 Task: Zoom out the location "Treehouse in Port Angeles, Washington, United States" two times.
Action: Mouse moved to (242, 125)
Screenshot: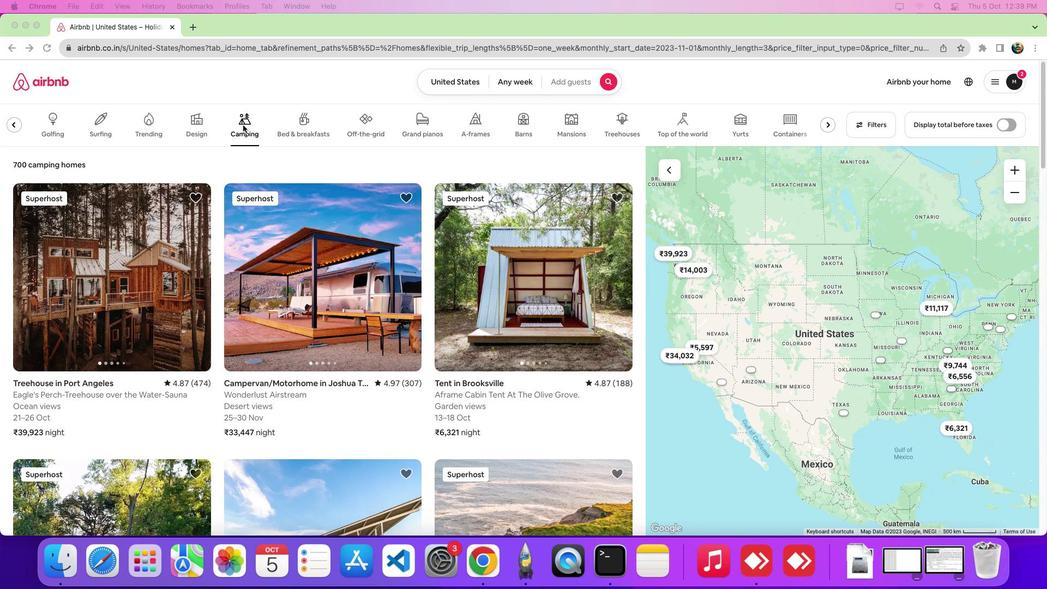 
Action: Mouse pressed left at (242, 125)
Screenshot: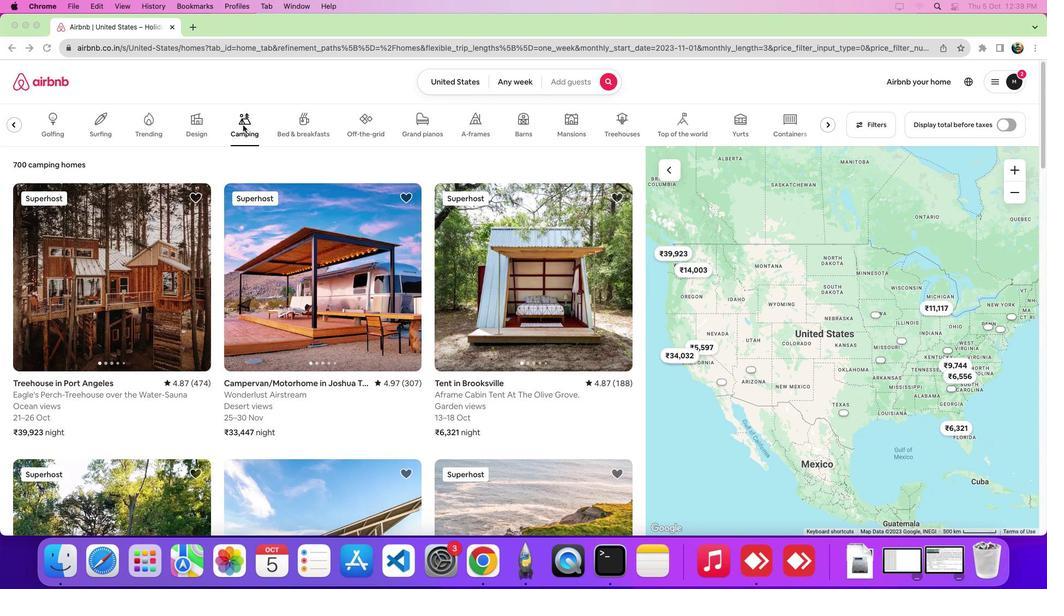 
Action: Mouse moved to (146, 259)
Screenshot: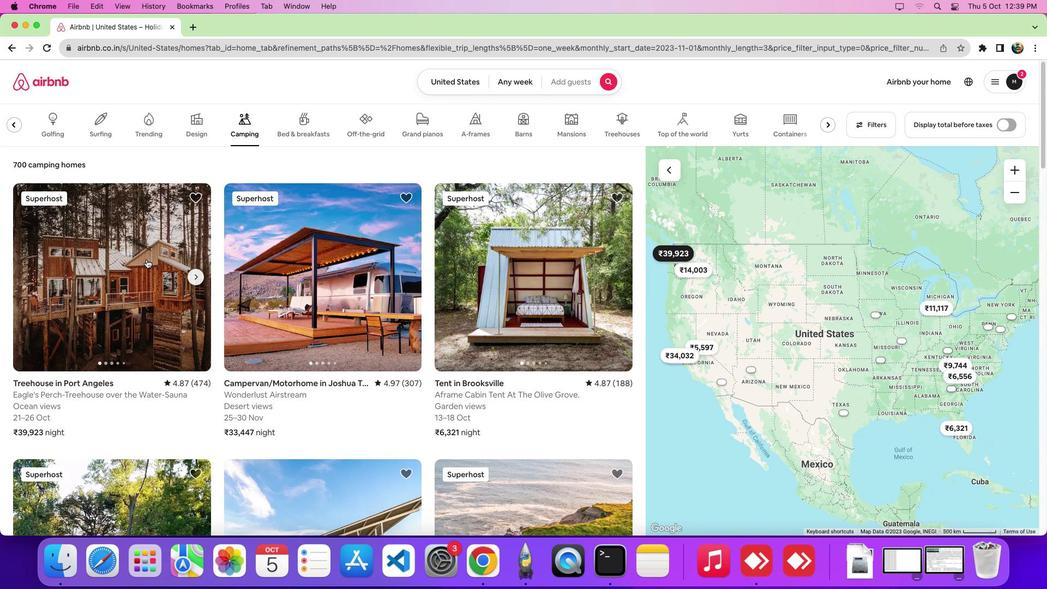 
Action: Mouse pressed left at (146, 259)
Screenshot: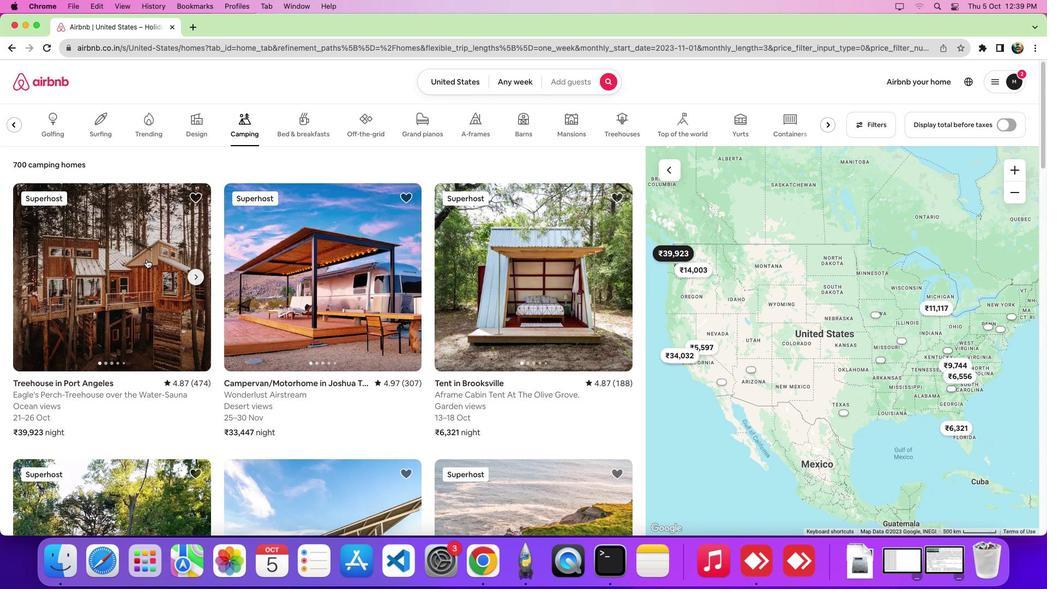 
Action: Mouse moved to (461, 297)
Screenshot: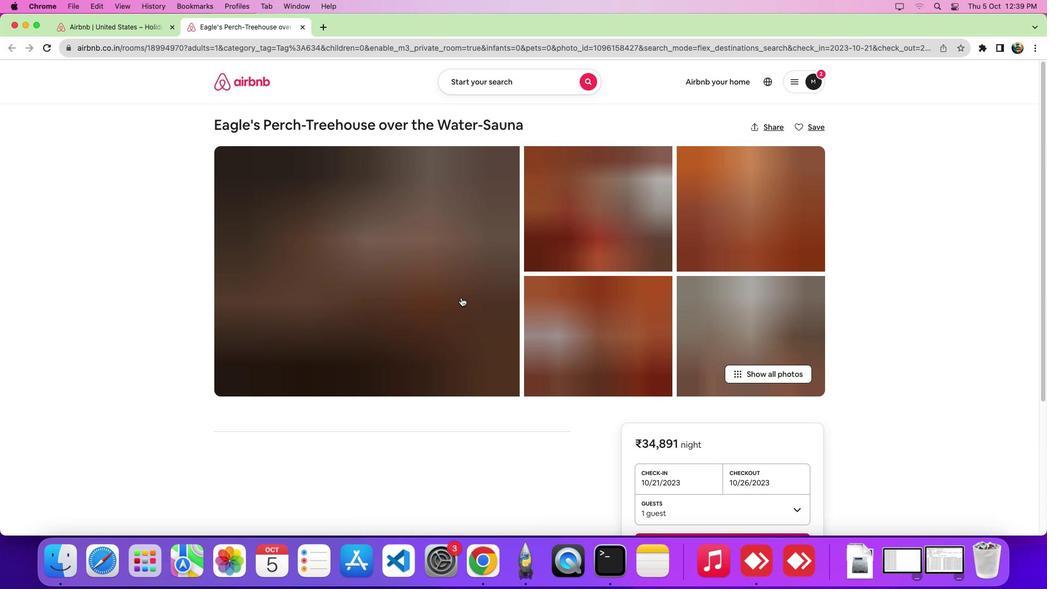 
Action: Mouse scrolled (461, 297) with delta (0, 0)
Screenshot: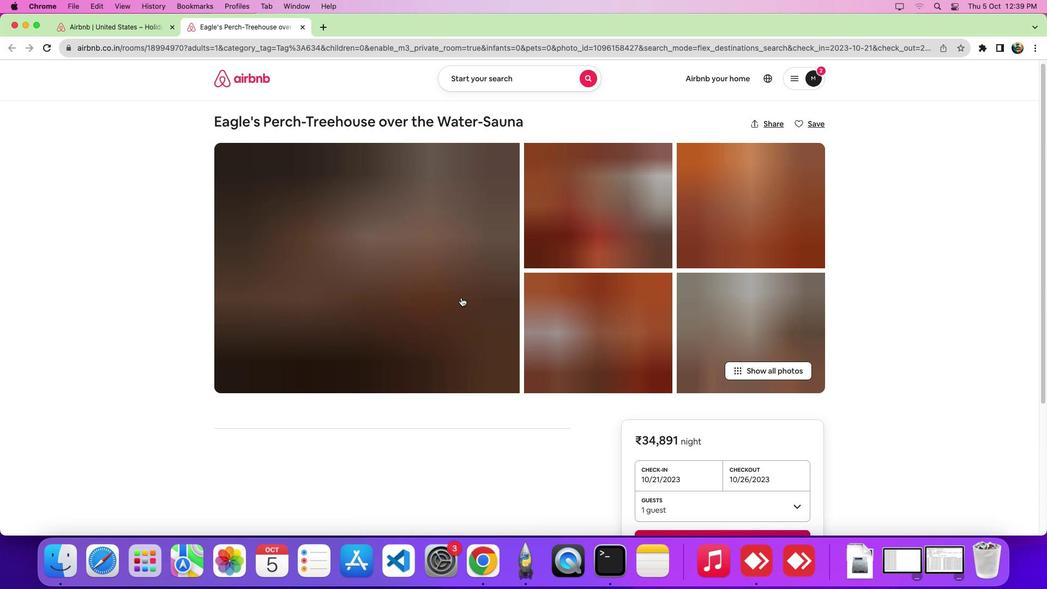 
Action: Mouse scrolled (461, 297) with delta (0, 0)
Screenshot: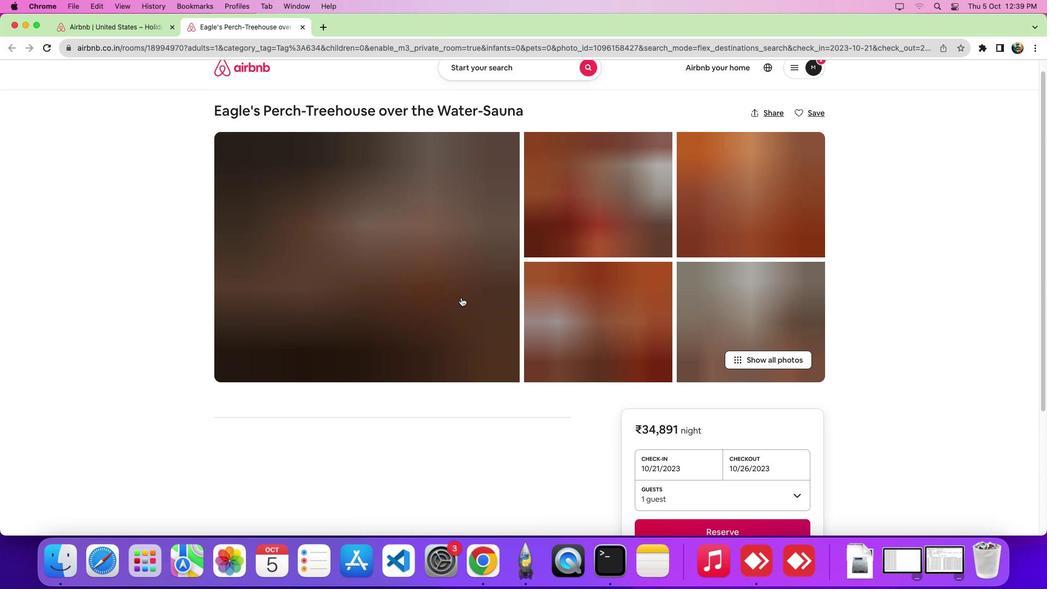 
Action: Mouse scrolled (461, 297) with delta (0, -3)
Screenshot: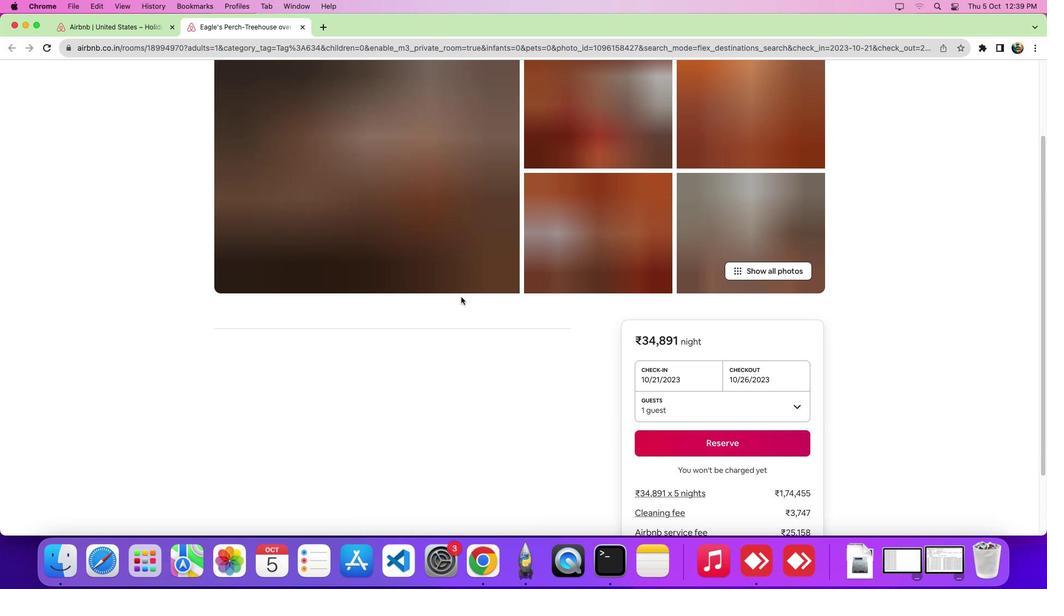 
Action: Mouse scrolled (461, 297) with delta (0, -6)
Screenshot: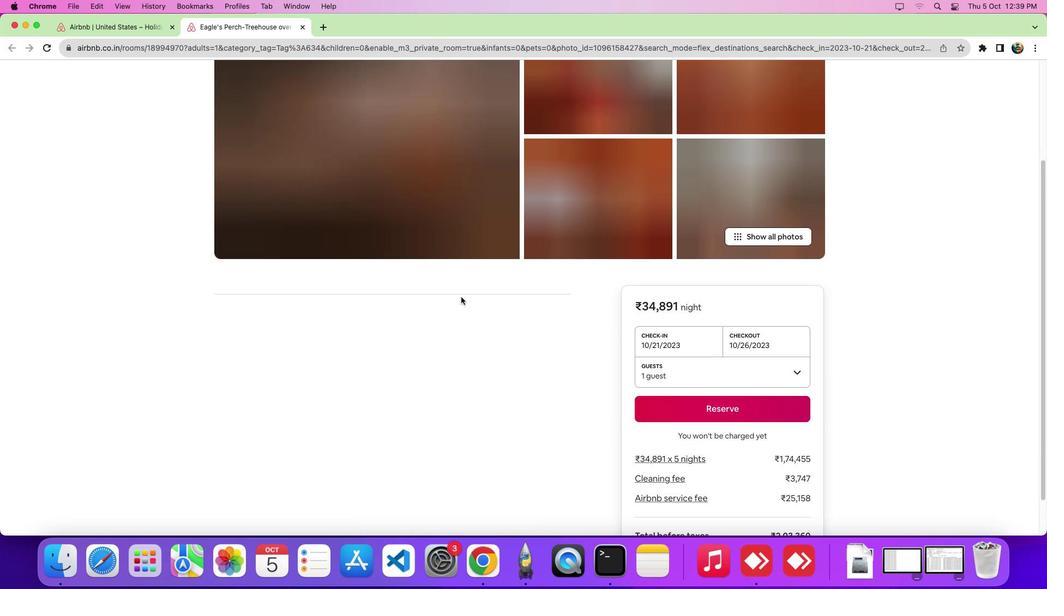 
Action: Mouse moved to (461, 297)
Screenshot: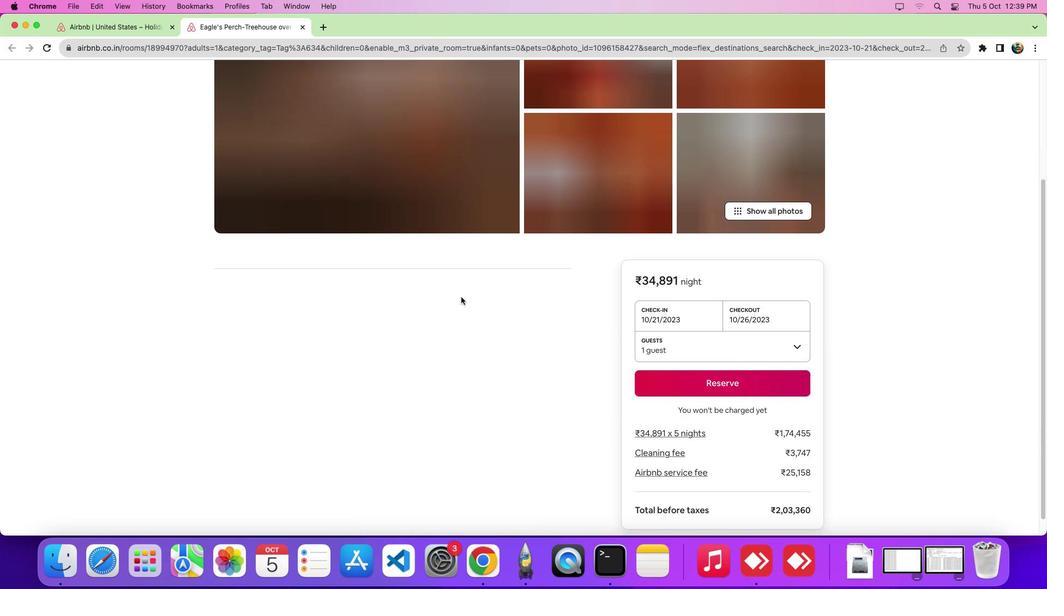 
Action: Mouse scrolled (461, 297) with delta (0, 0)
Screenshot: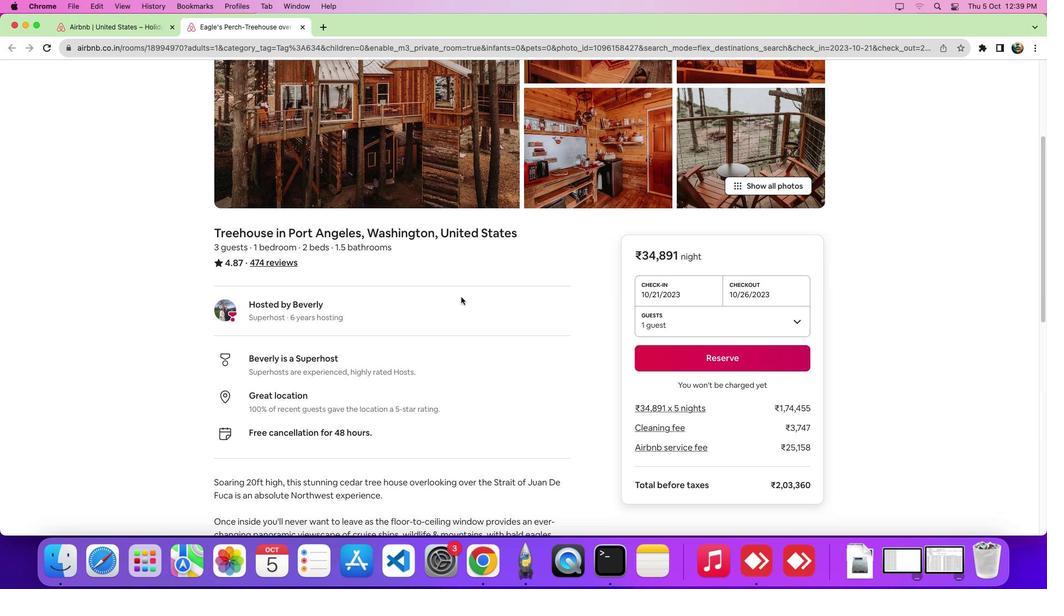 
Action: Mouse scrolled (461, 297) with delta (0, 0)
Screenshot: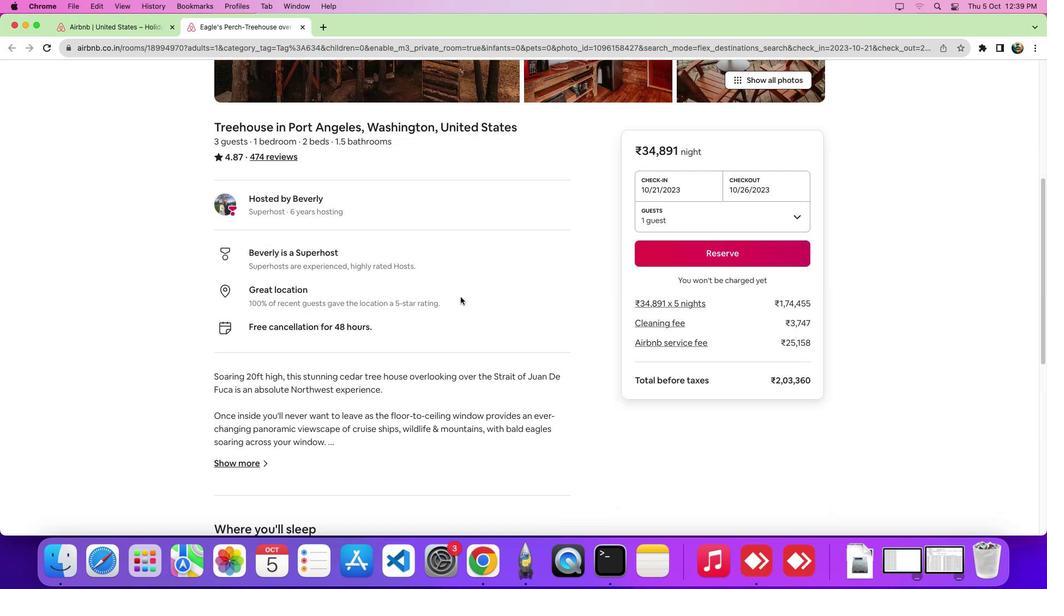 
Action: Mouse scrolled (461, 297) with delta (0, -4)
Screenshot: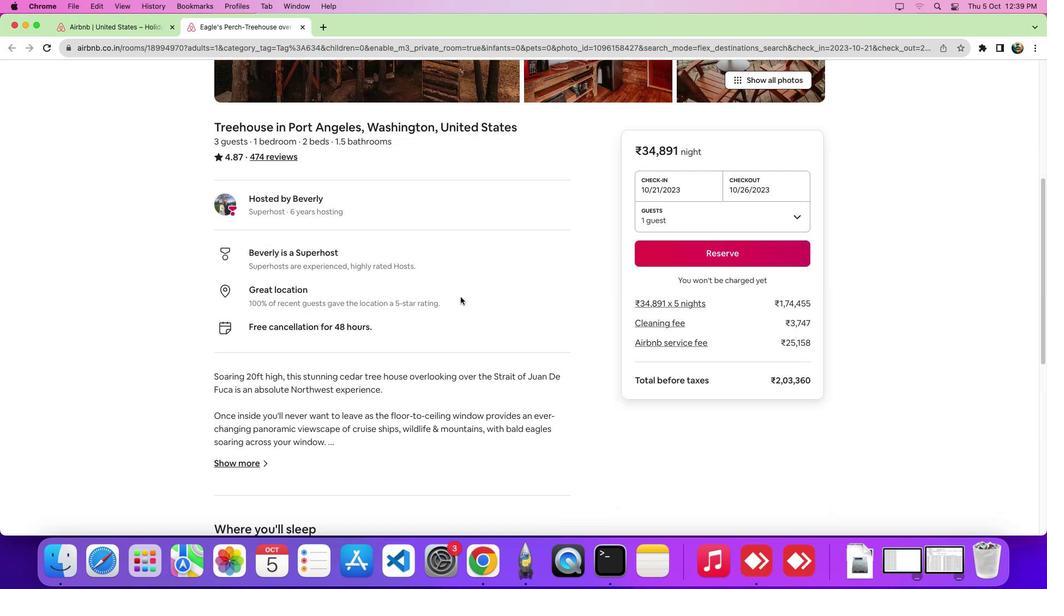 
Action: Mouse scrolled (461, 297) with delta (0, -7)
Screenshot: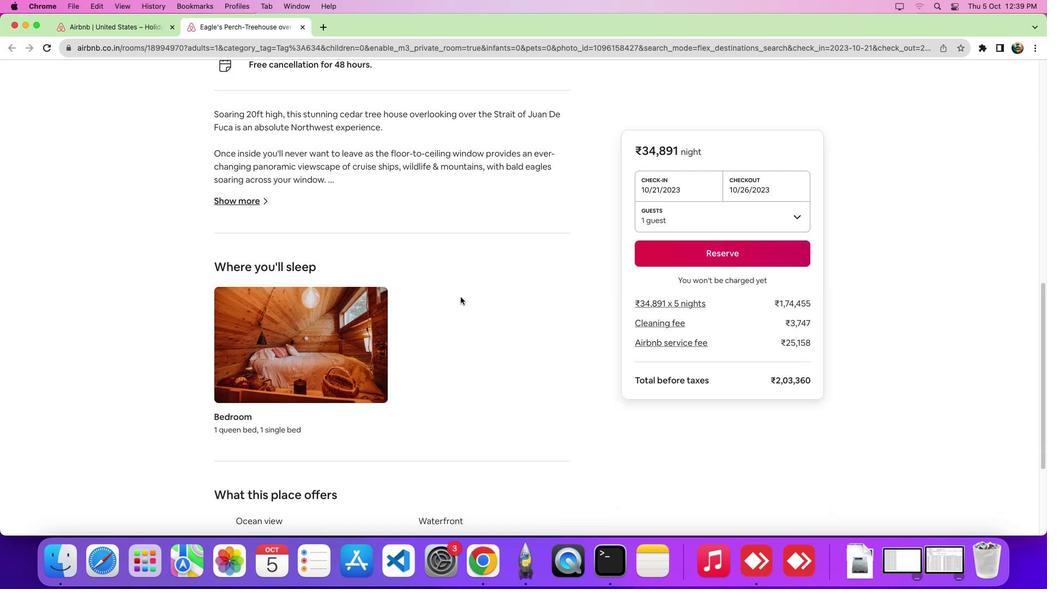 
Action: Mouse scrolled (461, 297) with delta (0, -8)
Screenshot: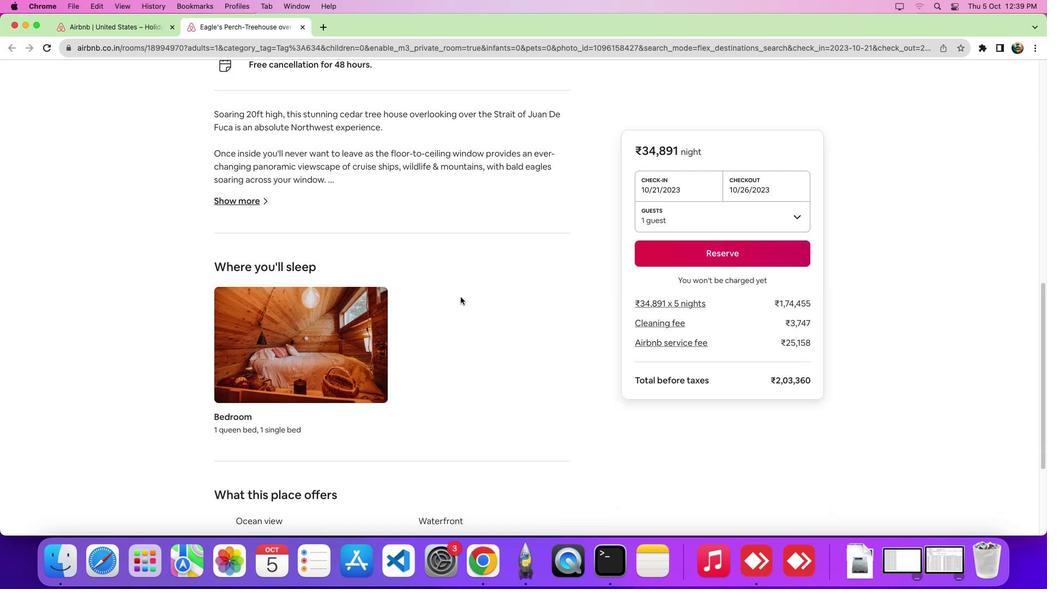 
Action: Mouse moved to (353, 83)
Screenshot: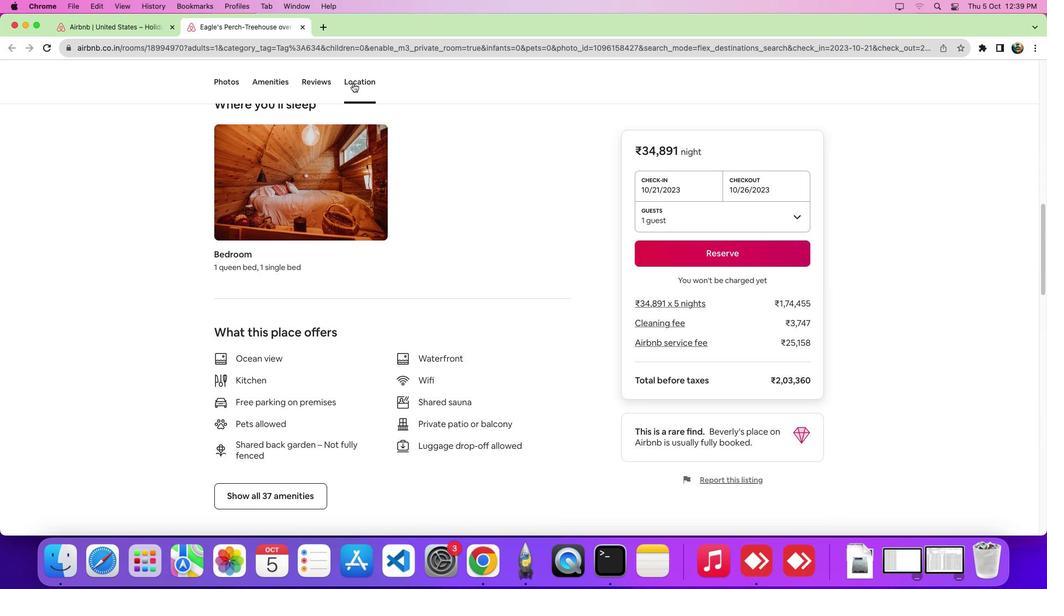 
Action: Mouse pressed left at (353, 83)
Screenshot: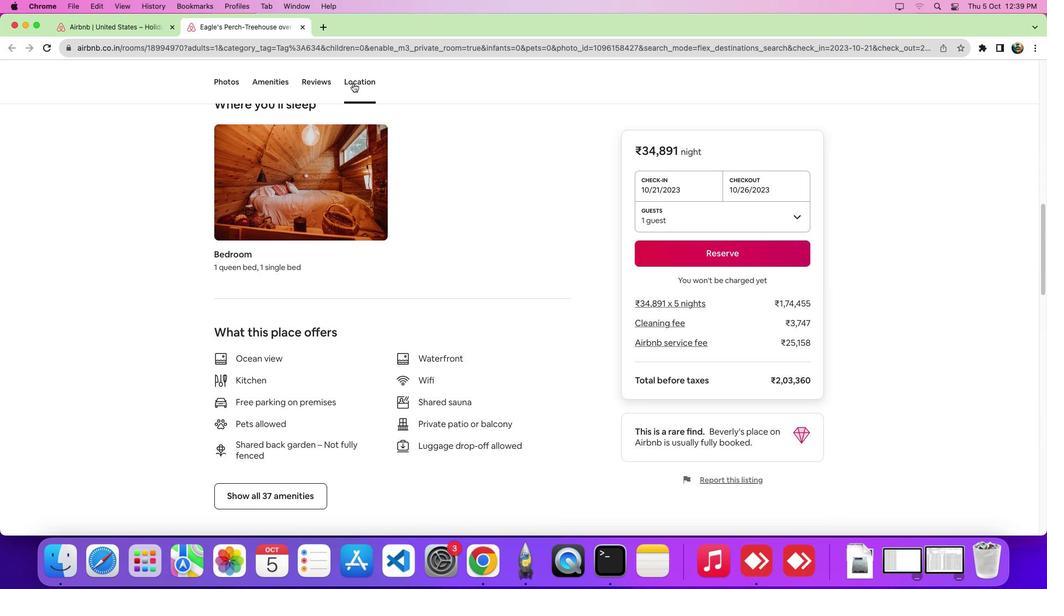 
Action: Mouse moved to (807, 267)
Screenshot: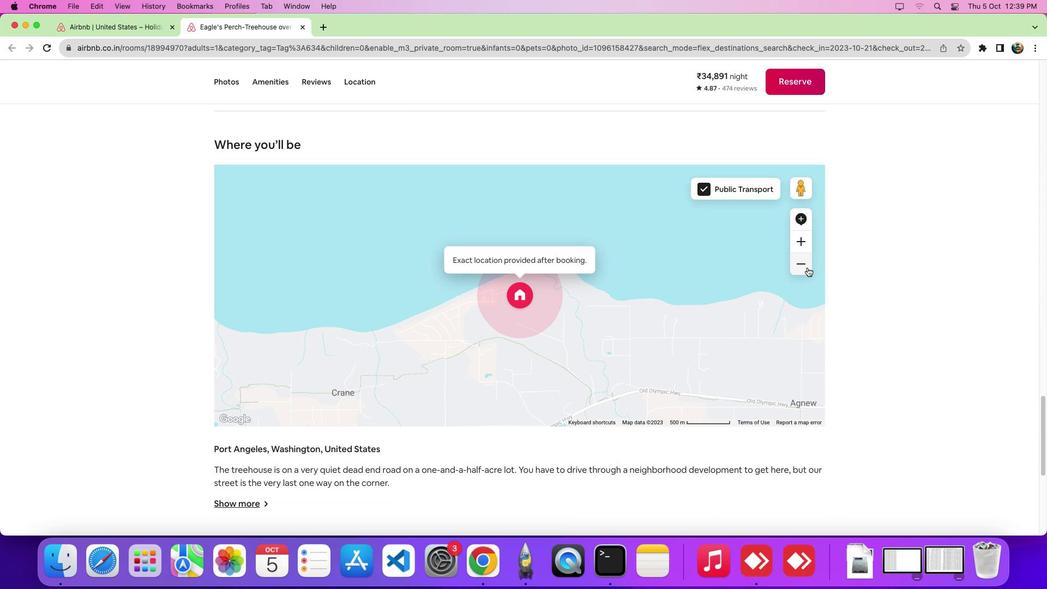 
Action: Mouse pressed left at (807, 267)
Screenshot: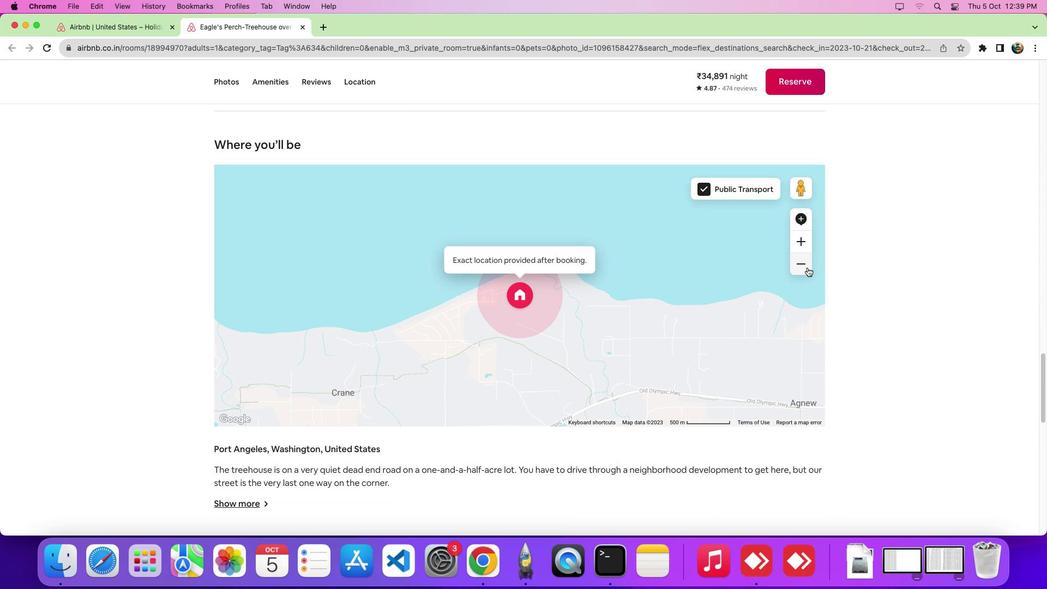 
Action: Mouse pressed left at (807, 267)
Screenshot: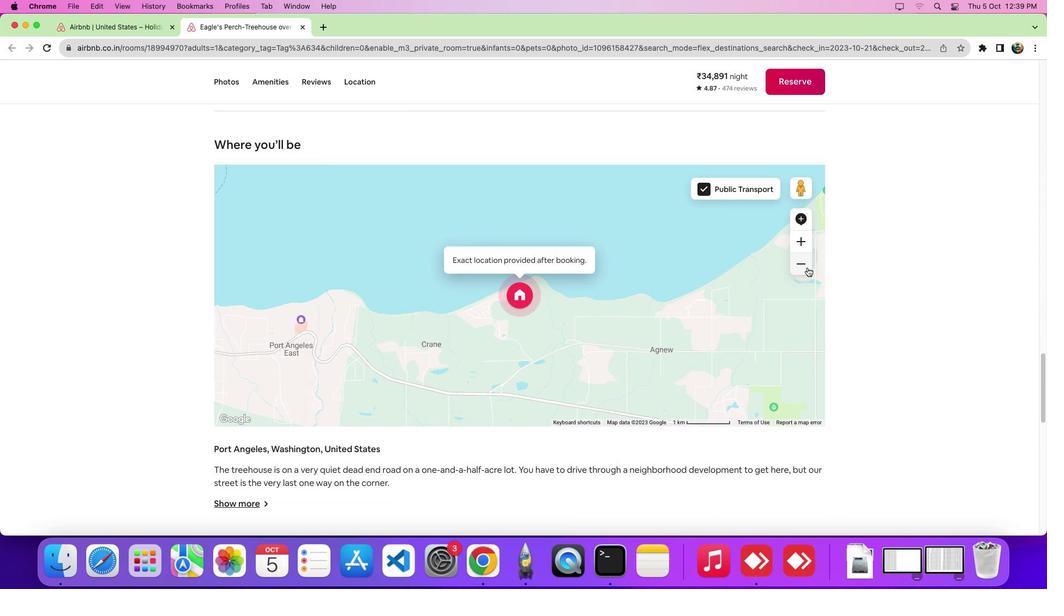 
